 Task: Use the formula "MULTIPLY" in spreadsheet "Project protfolio".
Action: Mouse moved to (594, 186)
Screenshot: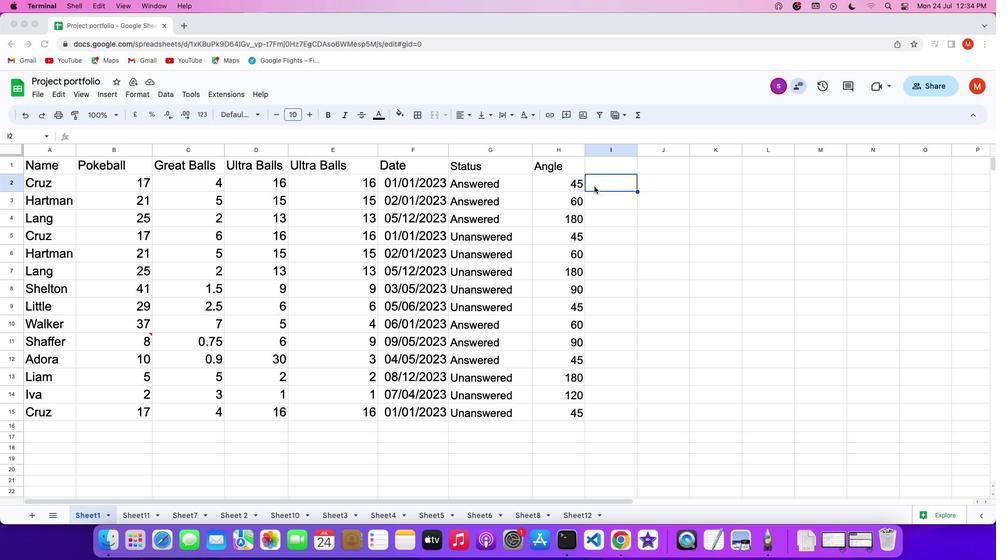
Action: Mouse pressed left at (594, 186)
Screenshot: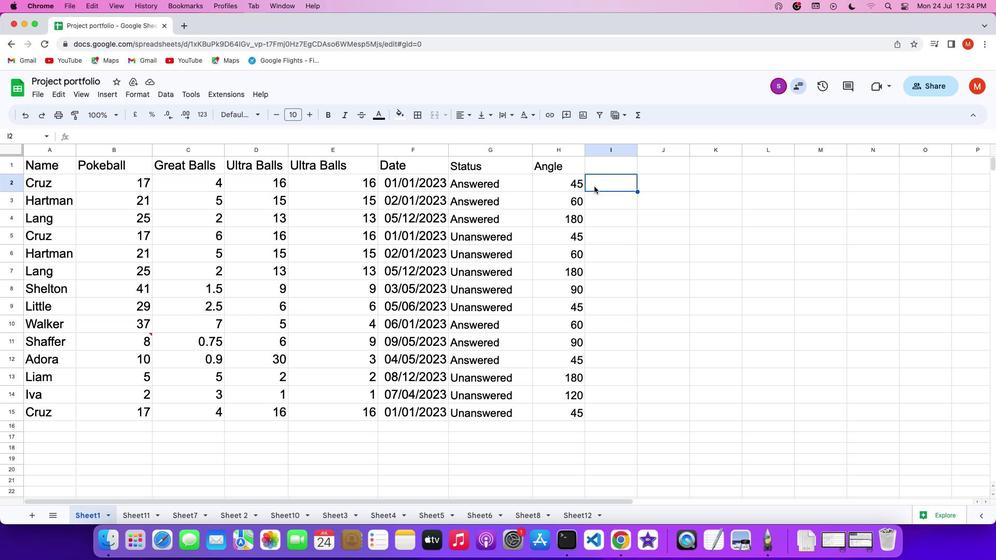 
Action: Mouse pressed left at (594, 186)
Screenshot: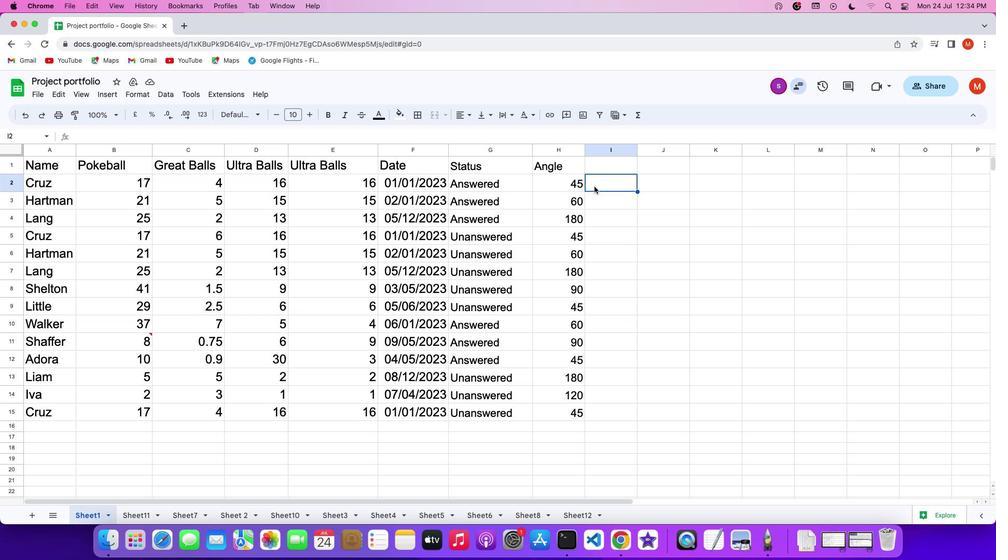 
Action: Key pressed '='
Screenshot: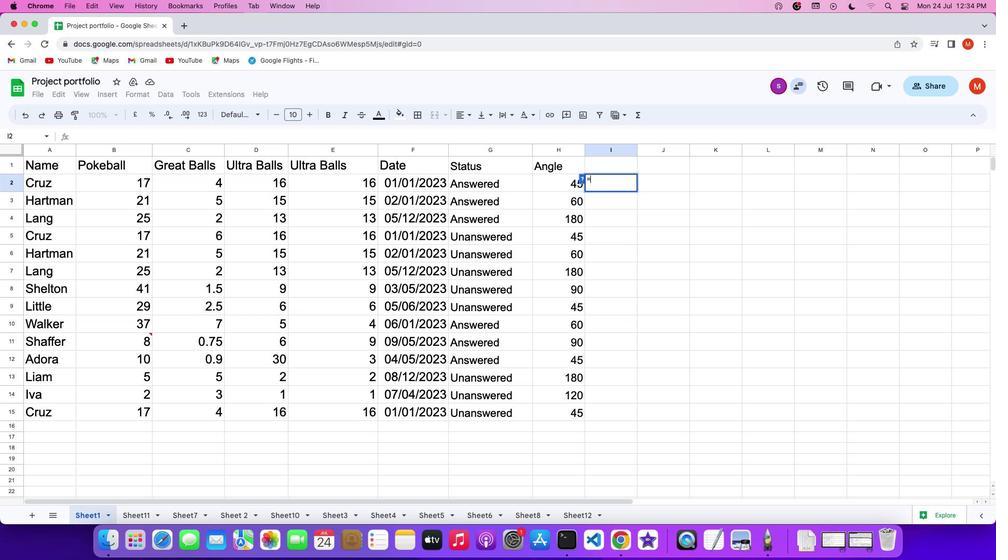 
Action: Mouse moved to (630, 110)
Screenshot: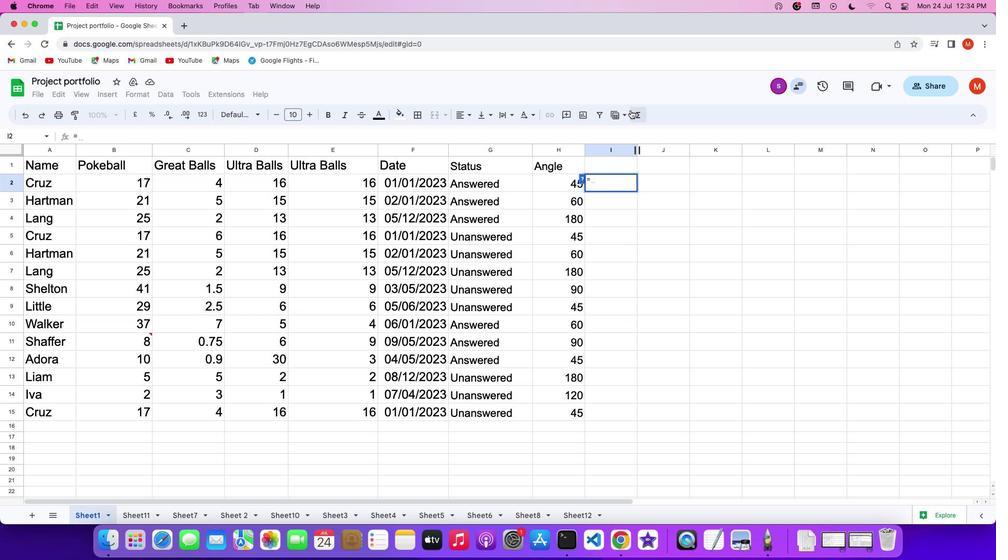 
Action: Mouse pressed left at (630, 110)
Screenshot: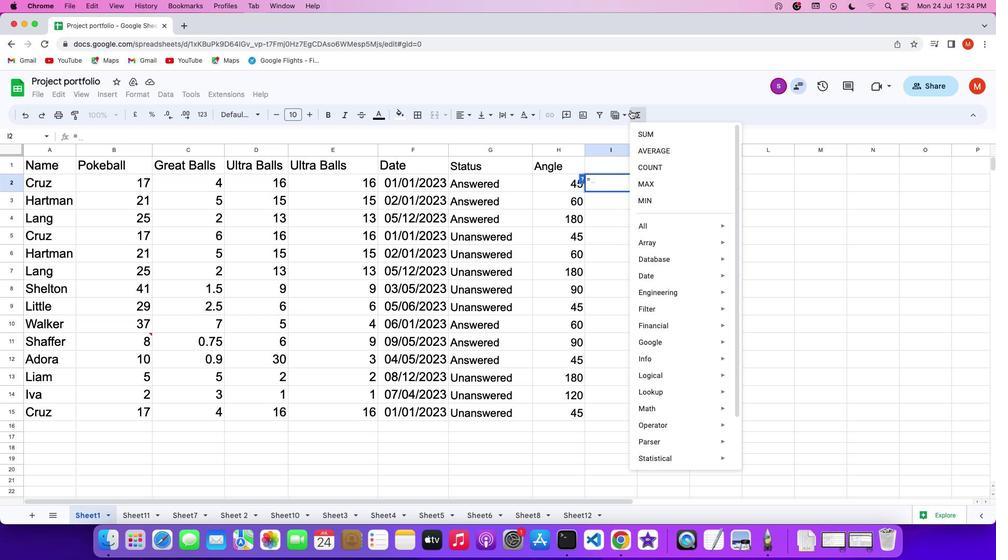 
Action: Mouse moved to (767, 209)
Screenshot: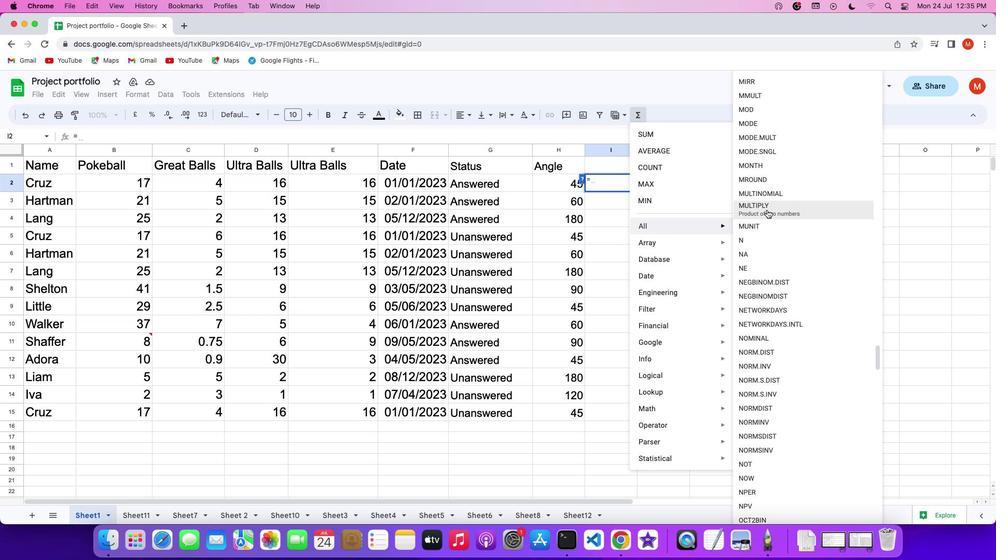 
Action: Mouse pressed left at (767, 209)
Screenshot: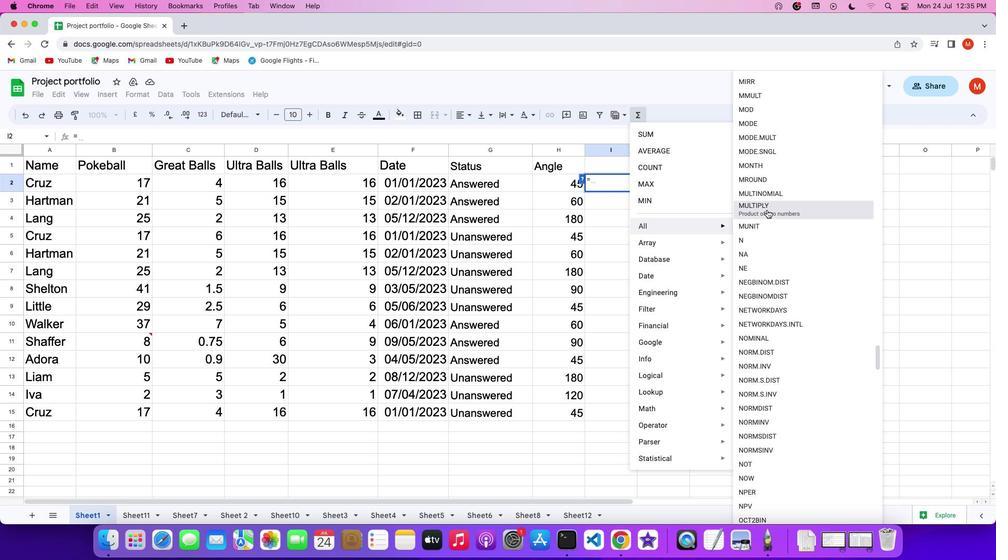 
Action: Mouse moved to (128, 186)
Screenshot: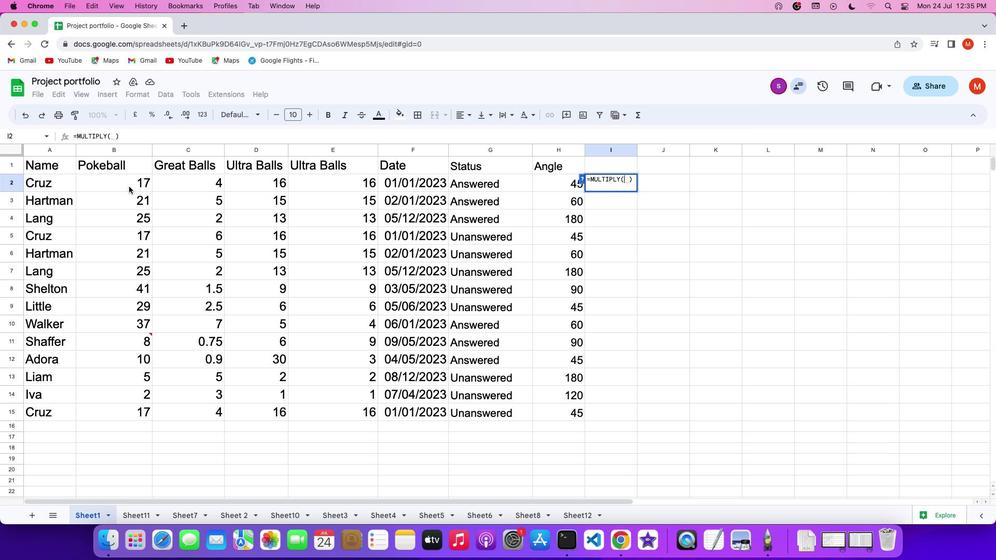
Action: Mouse pressed left at (128, 186)
Screenshot: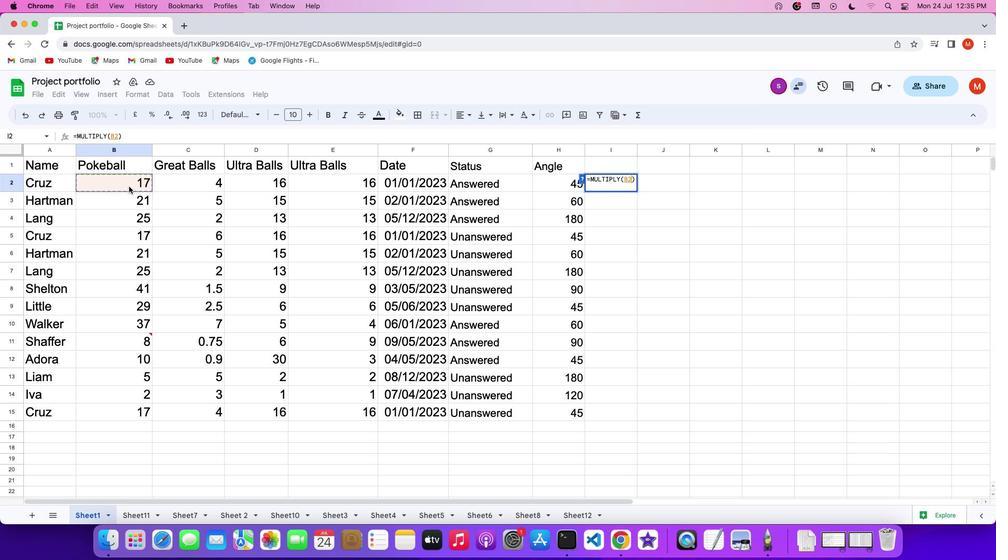 
Action: Mouse moved to (128, 186)
Screenshot: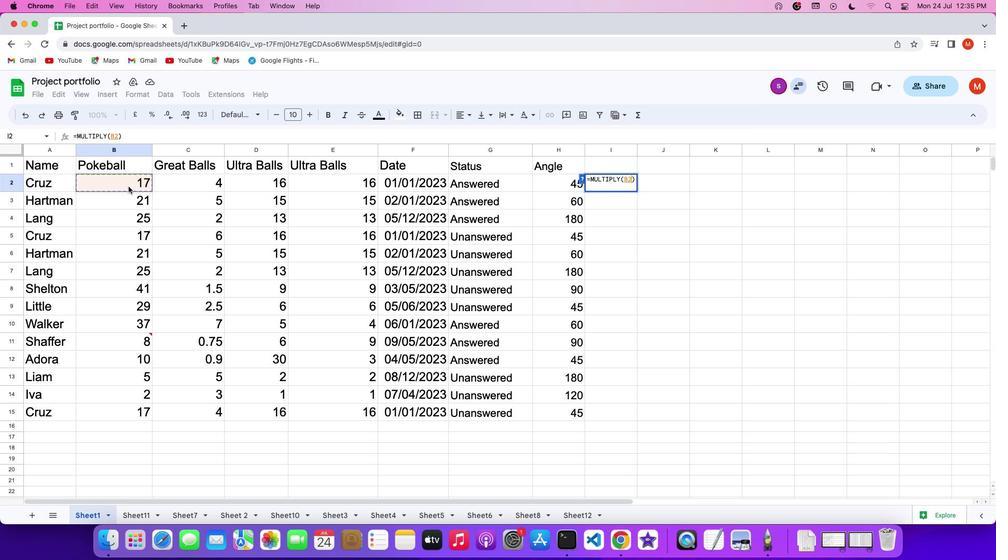 
Action: Key pressed ','
Screenshot: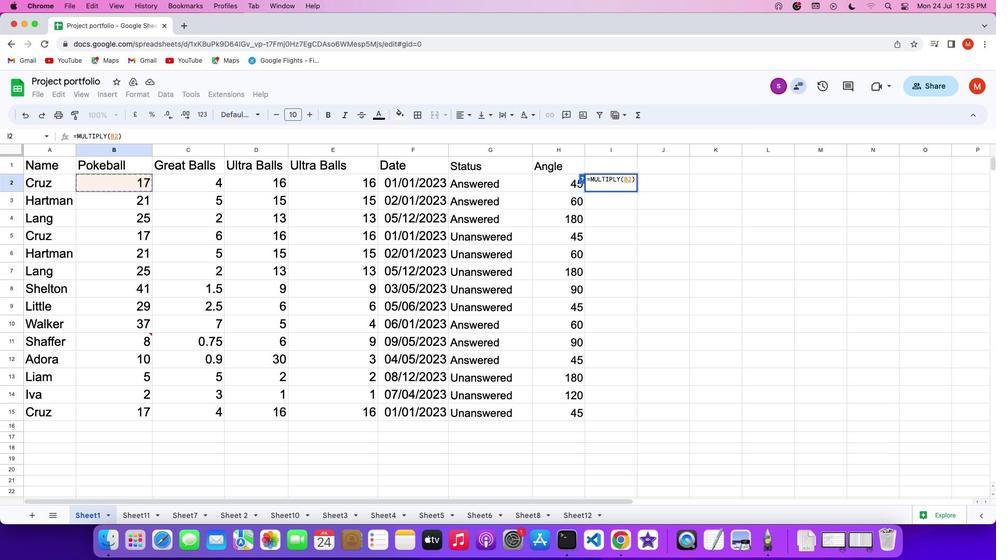 
Action: Mouse moved to (196, 181)
Screenshot: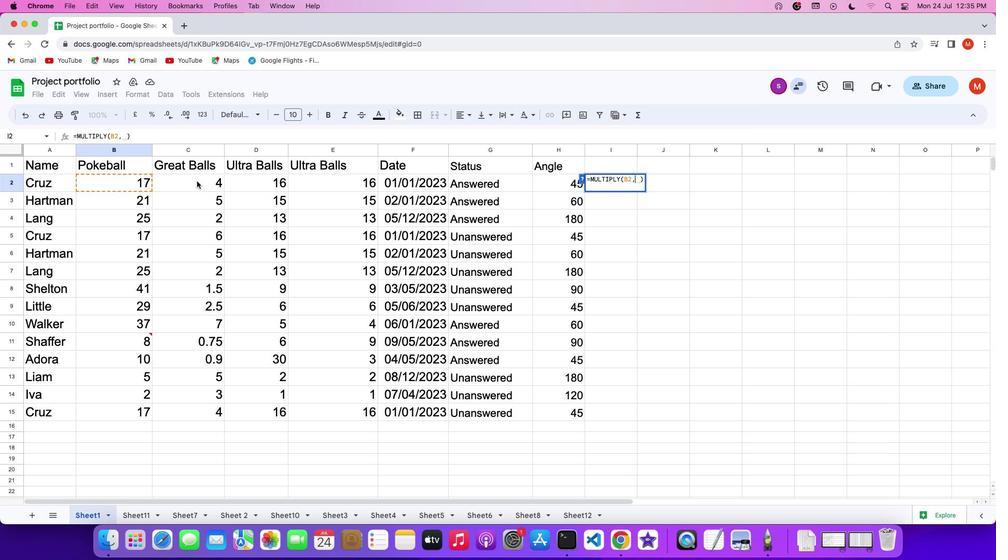 
Action: Mouse pressed left at (196, 181)
Screenshot: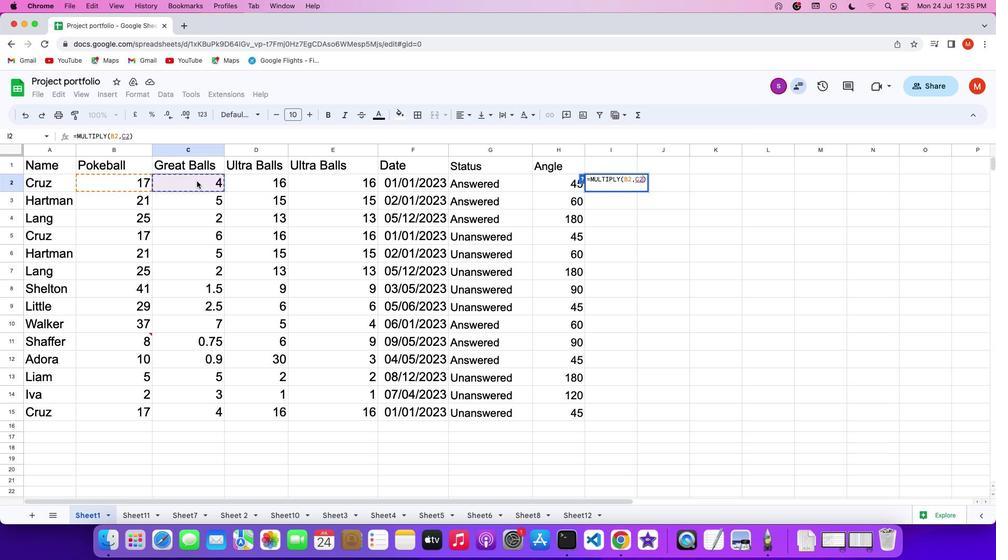 
Action: Key pressed Key.enter
Screenshot: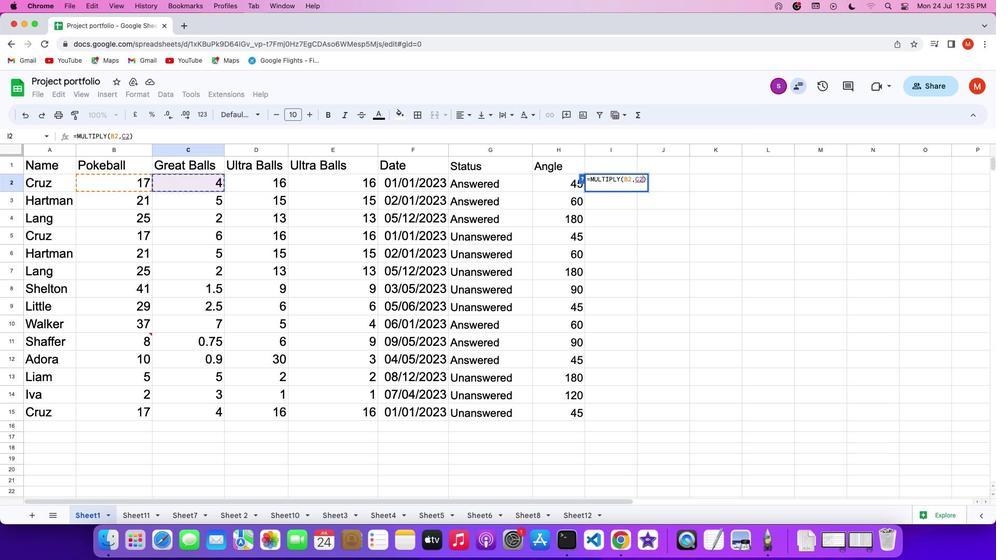 
